 Task: Search for emails with the follow-up flag marked as completed in Outlook.
Action: Mouse moved to (348, 12)
Screenshot: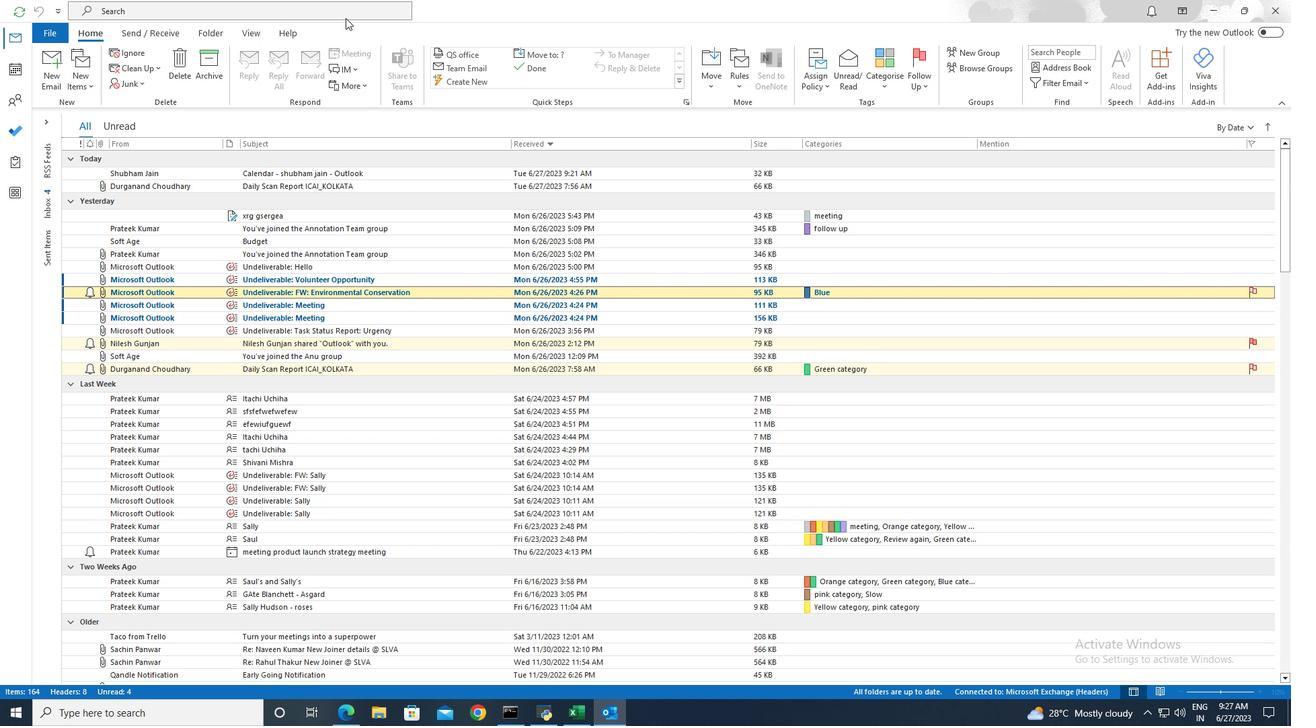 
Action: Mouse pressed left at (348, 12)
Screenshot: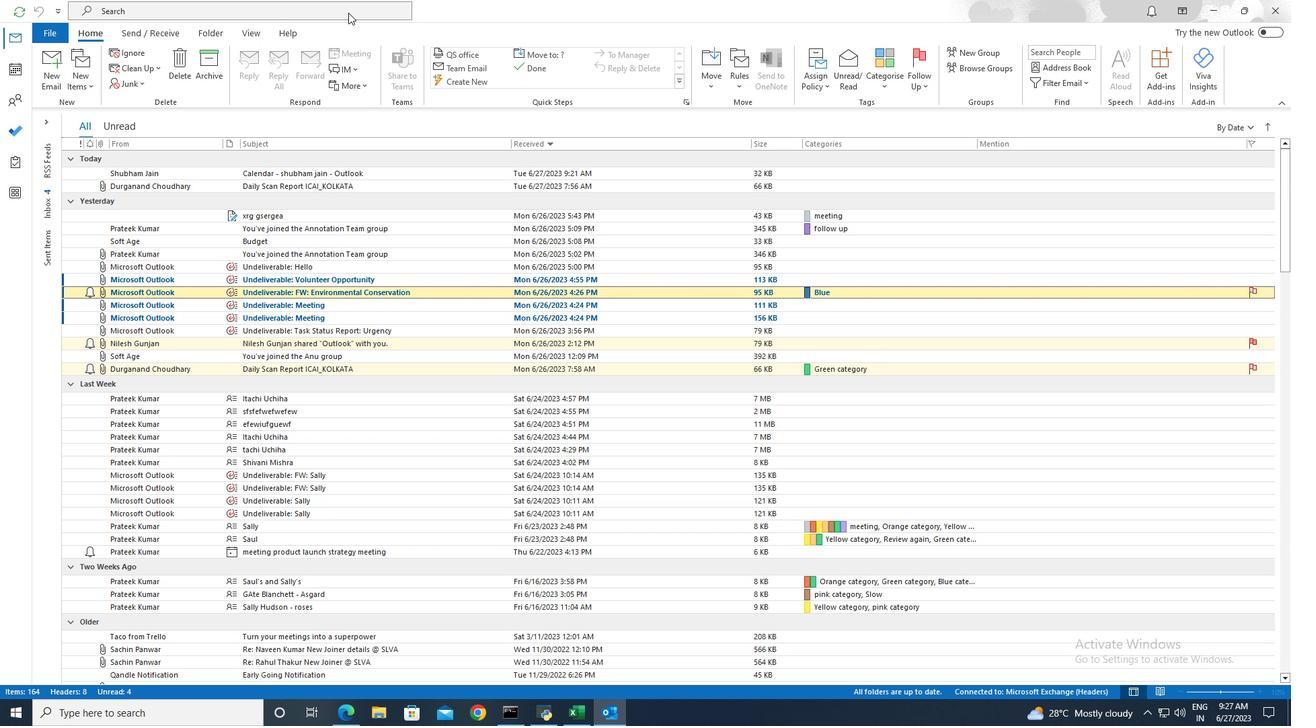 
Action: Mouse moved to (463, 14)
Screenshot: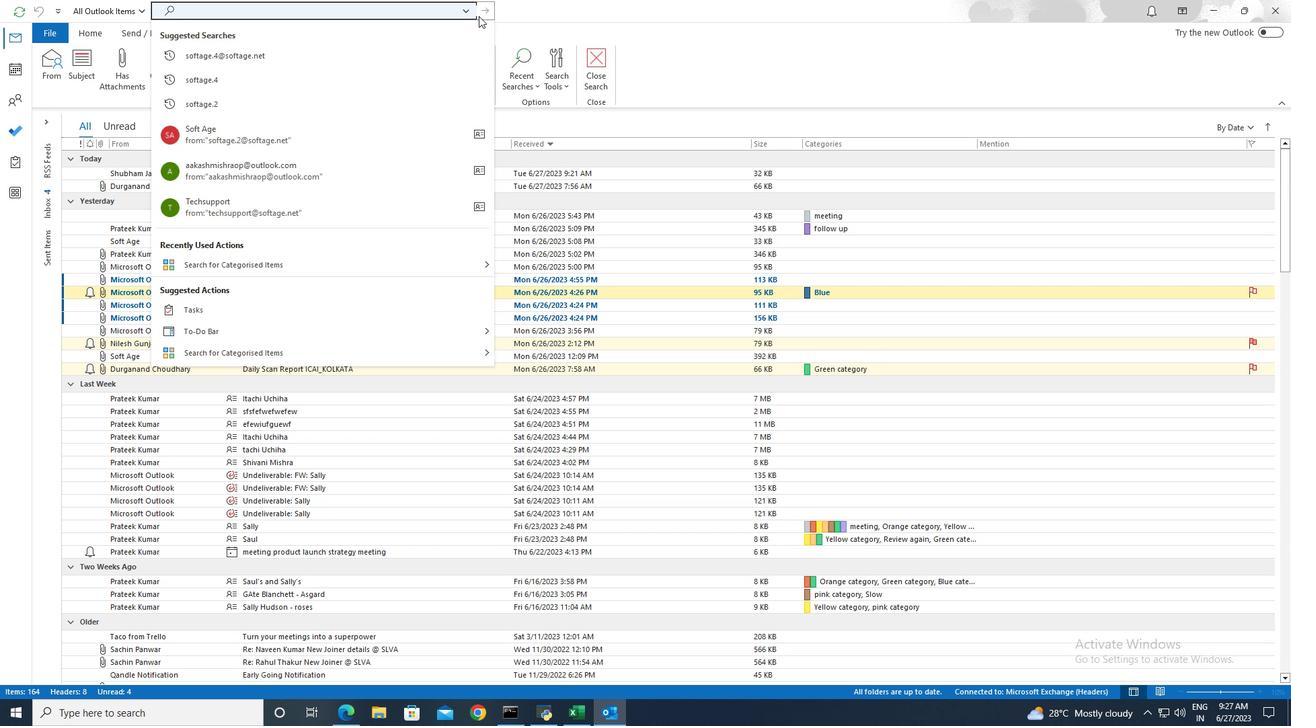 
Action: Mouse pressed left at (463, 14)
Screenshot: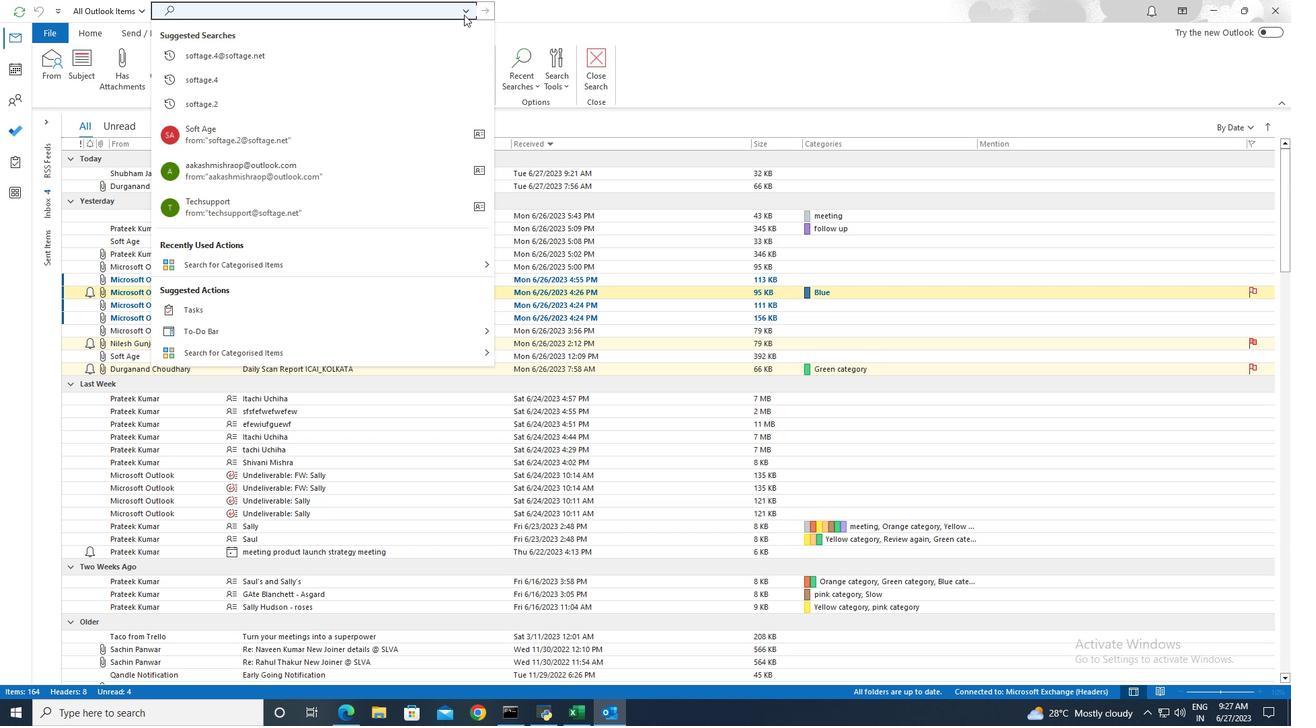 
Action: Mouse moved to (381, 190)
Screenshot: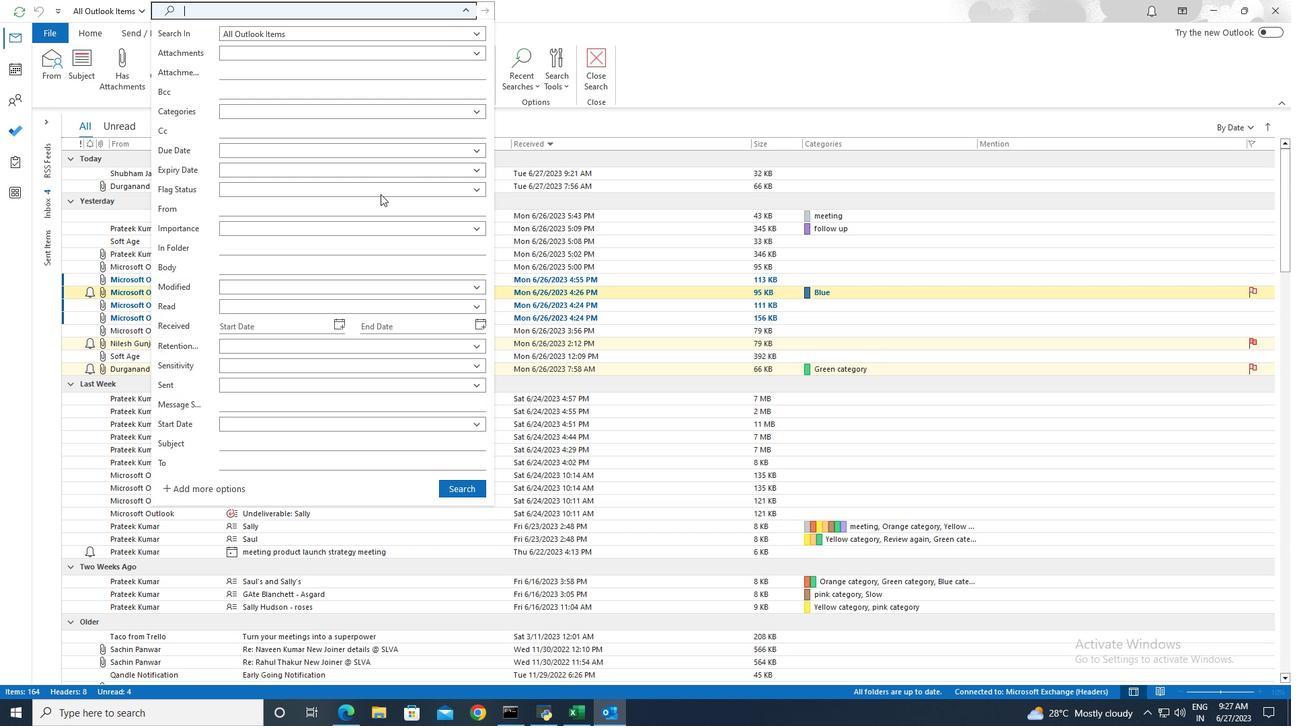 
Action: Mouse pressed left at (381, 190)
Screenshot: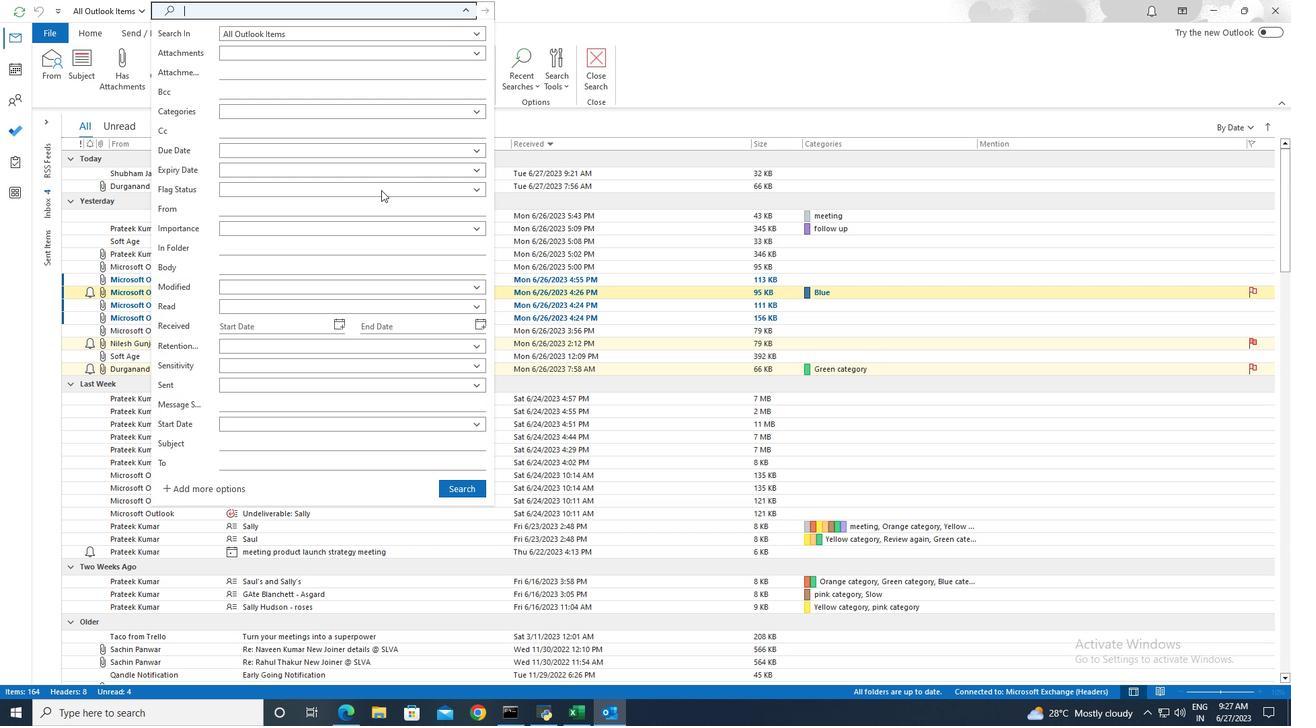 
Action: Mouse moved to (360, 229)
Screenshot: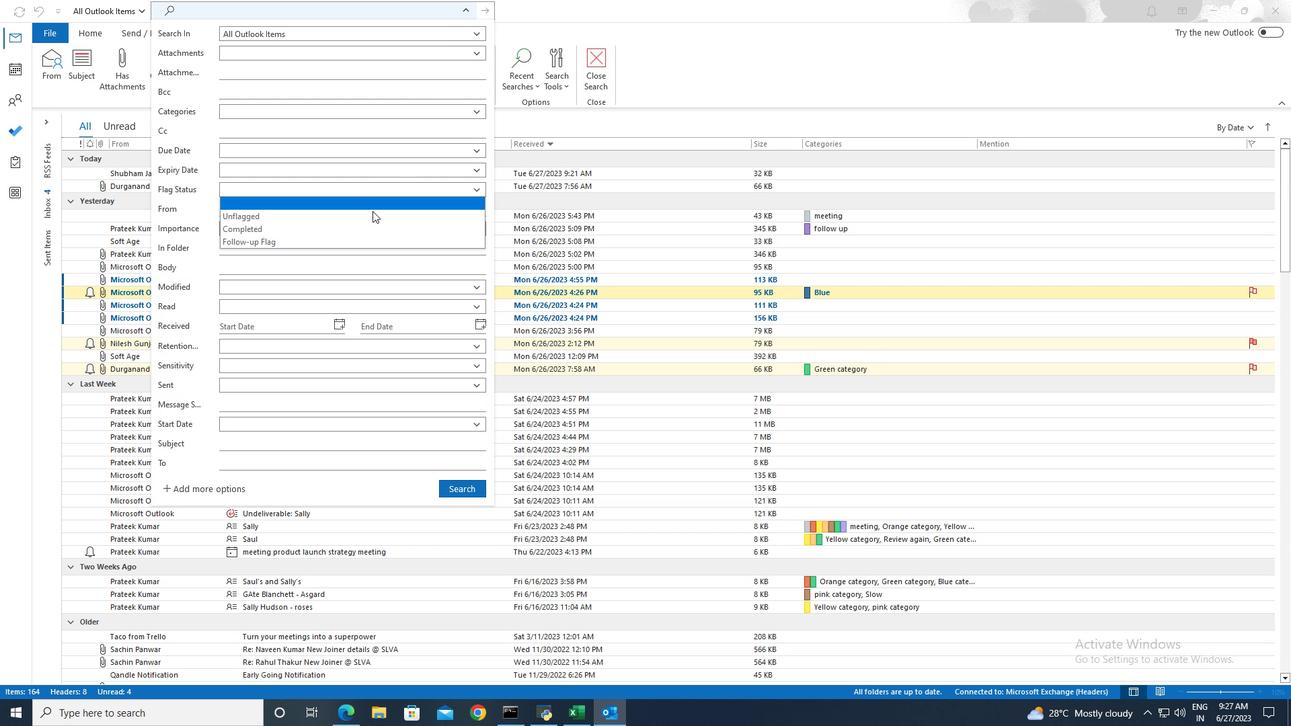 
Action: Mouse pressed left at (360, 229)
Screenshot: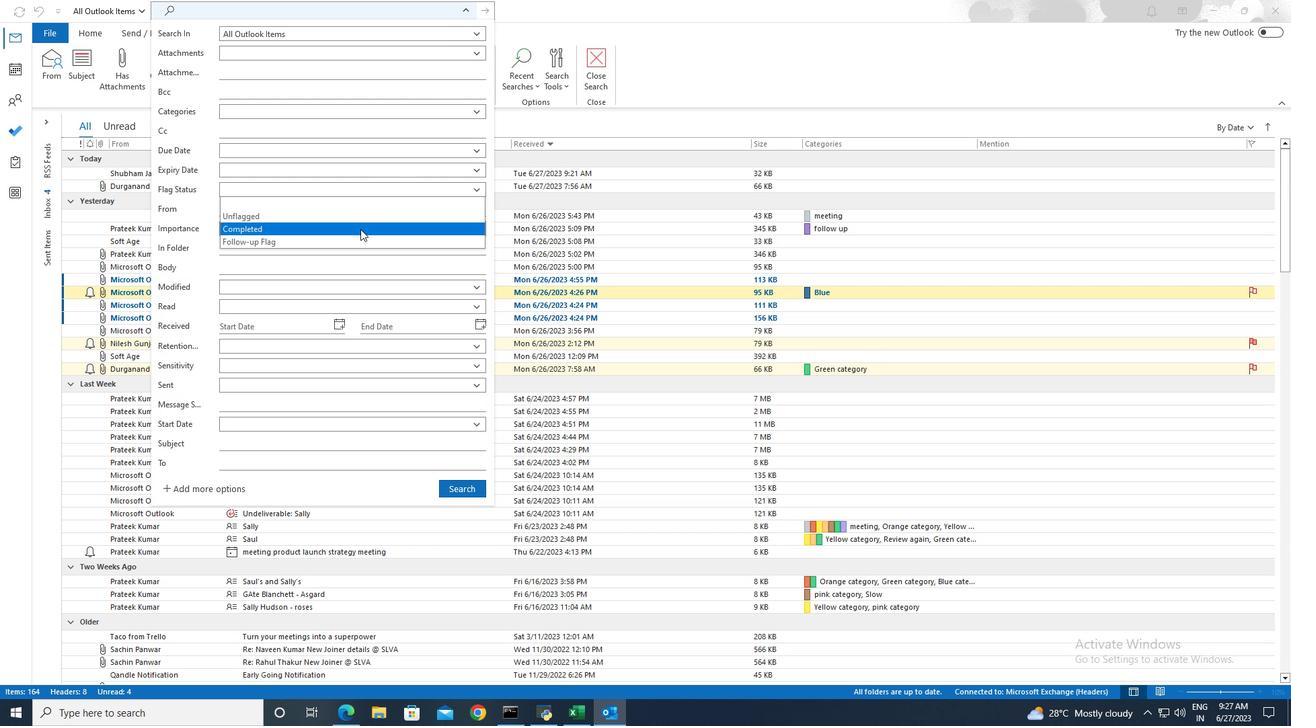 
Action: Mouse moved to (463, 488)
Screenshot: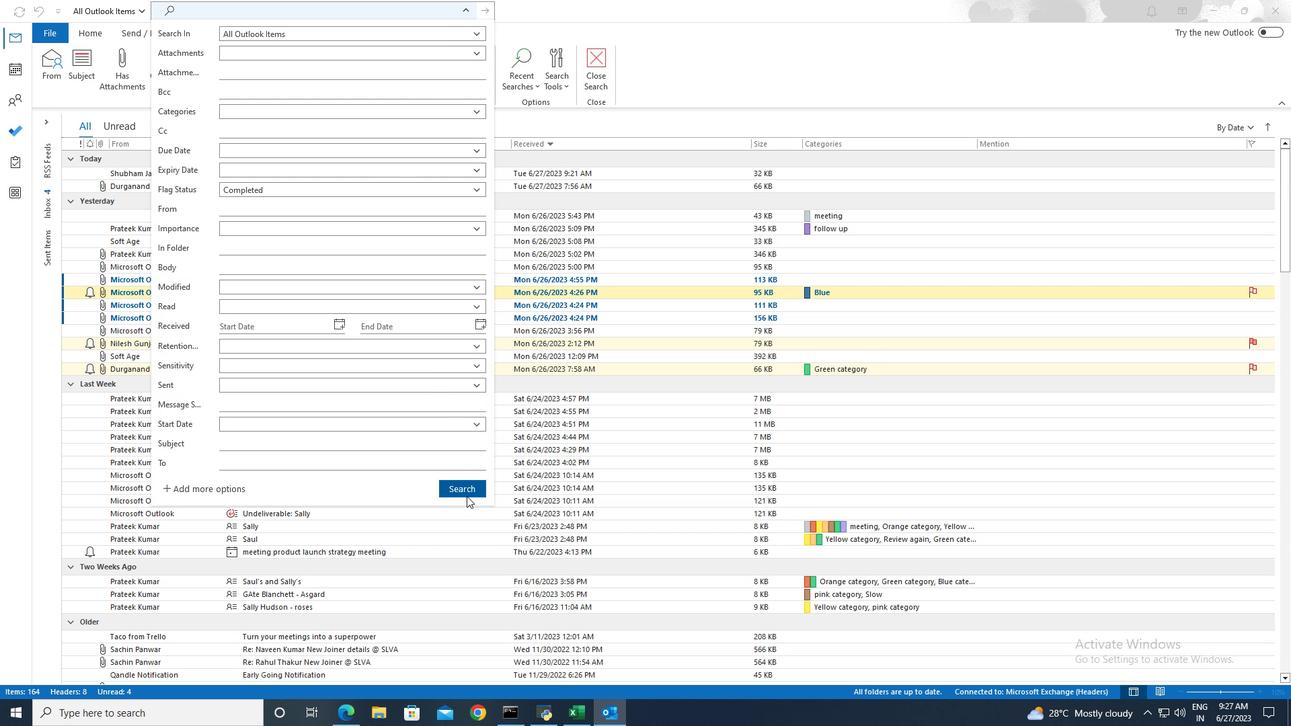 
Action: Mouse pressed left at (463, 488)
Screenshot: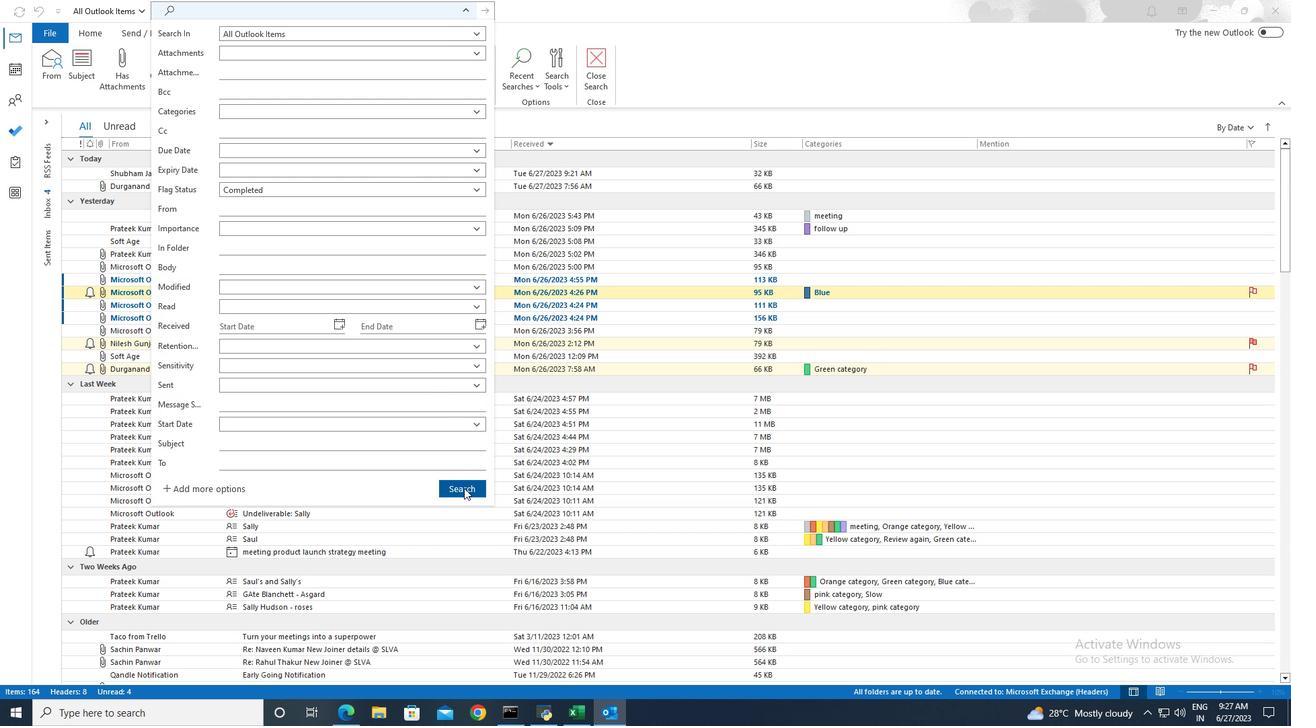 
